 Task: Create a due date automation trigger when advanced on, on the tuesday of the week before a card is due add fields without custom field "Resume" set to a date in this week at 11:00 AM.
Action: Mouse moved to (942, 78)
Screenshot: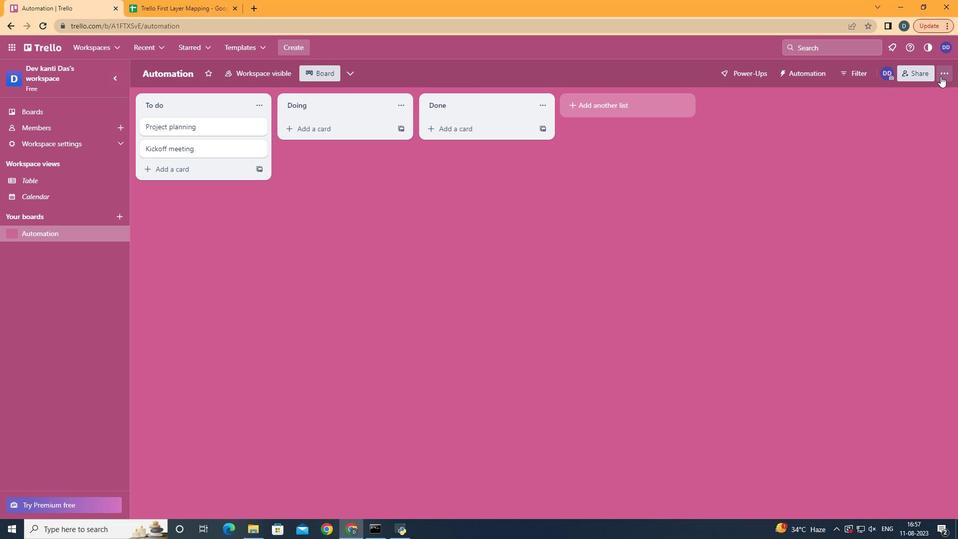 
Action: Mouse pressed left at (942, 78)
Screenshot: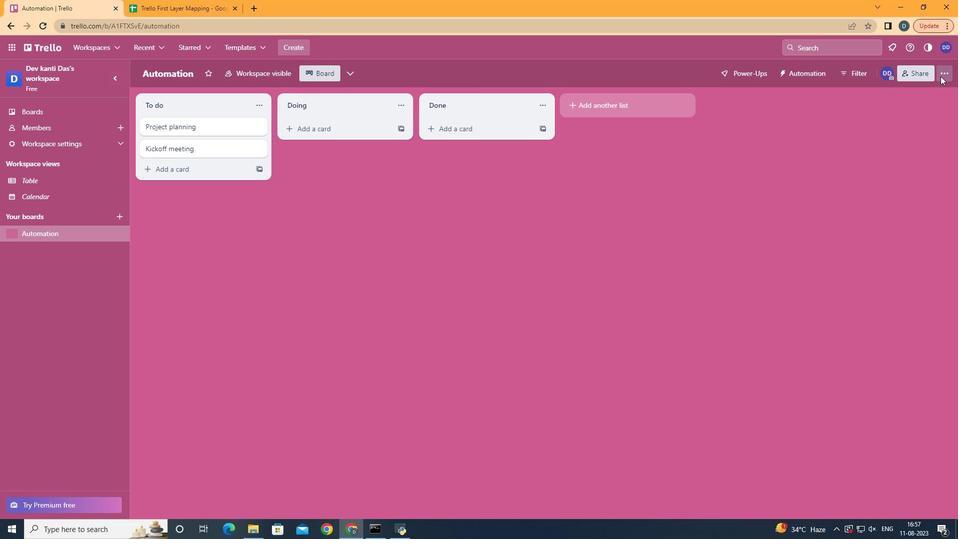 
Action: Mouse moved to (887, 210)
Screenshot: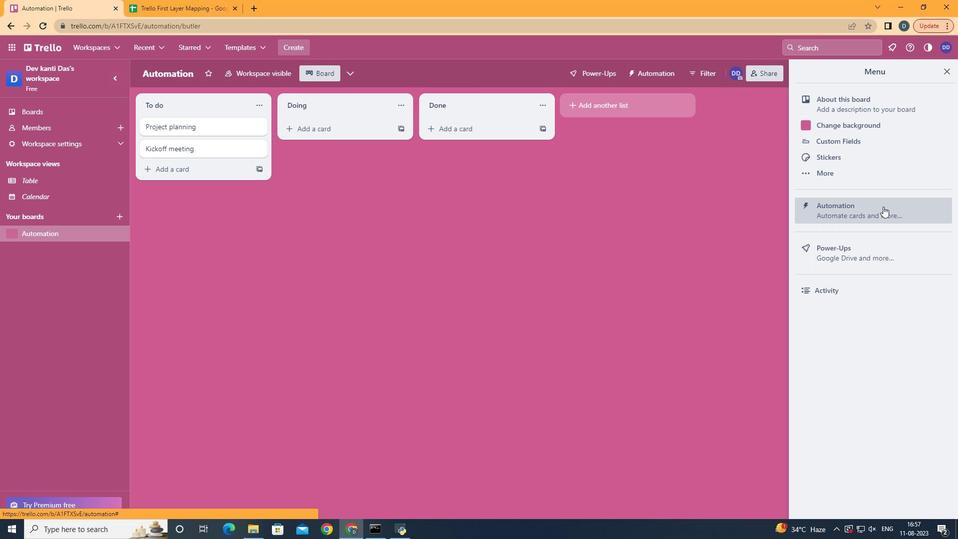 
Action: Mouse pressed left at (887, 210)
Screenshot: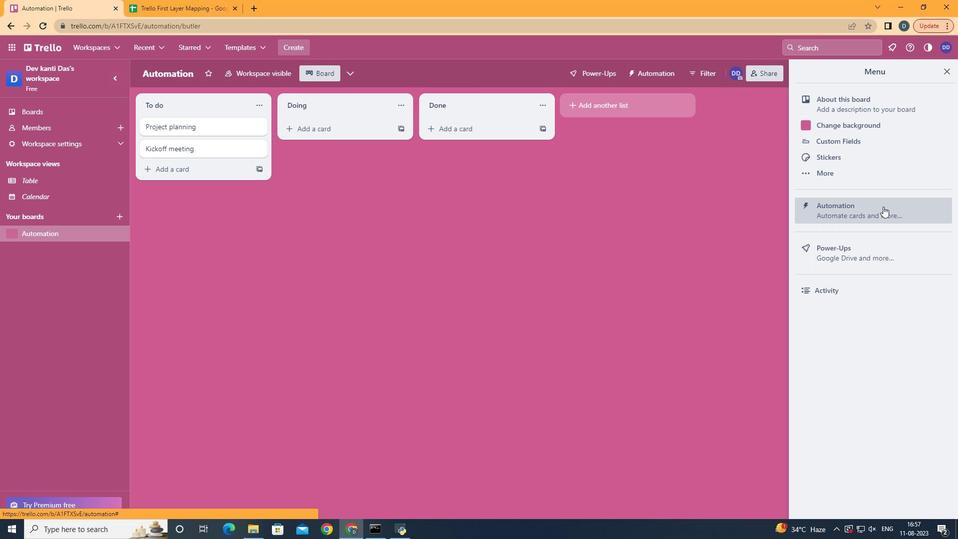 
Action: Mouse moved to (205, 207)
Screenshot: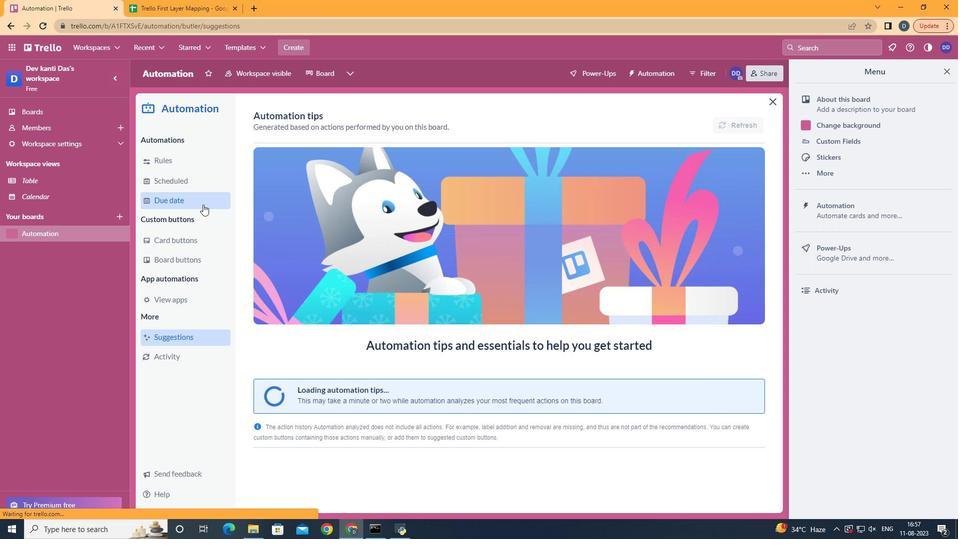 
Action: Mouse pressed left at (205, 207)
Screenshot: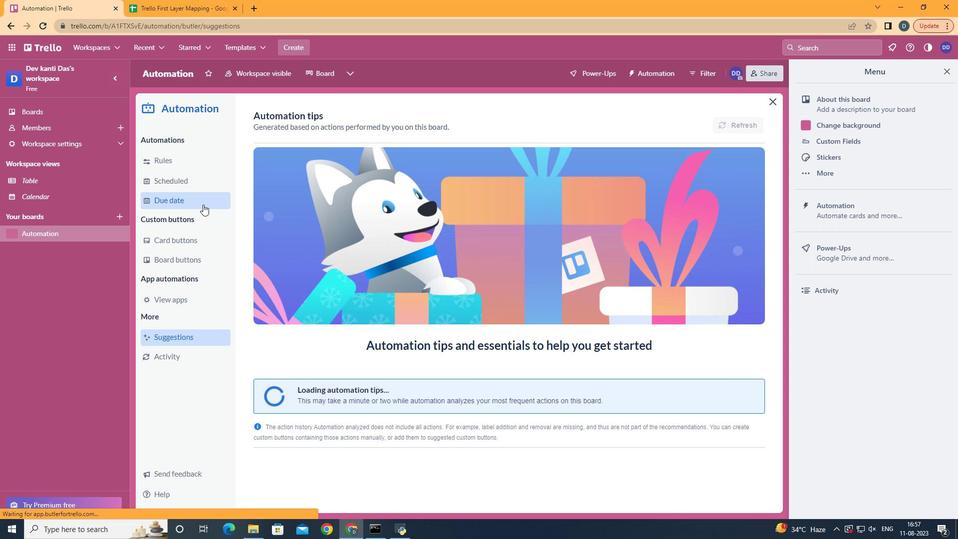 
Action: Mouse moved to (702, 120)
Screenshot: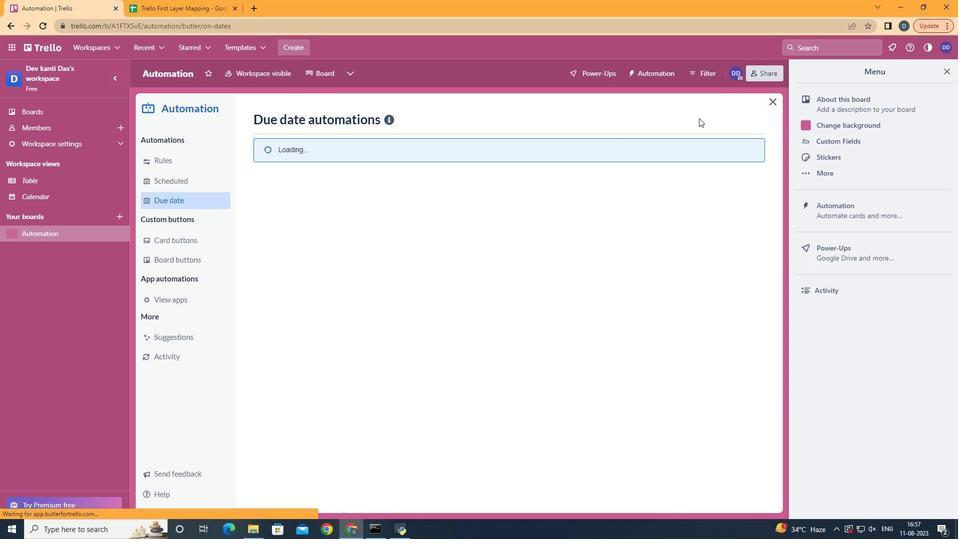 
Action: Mouse pressed left at (702, 120)
Screenshot: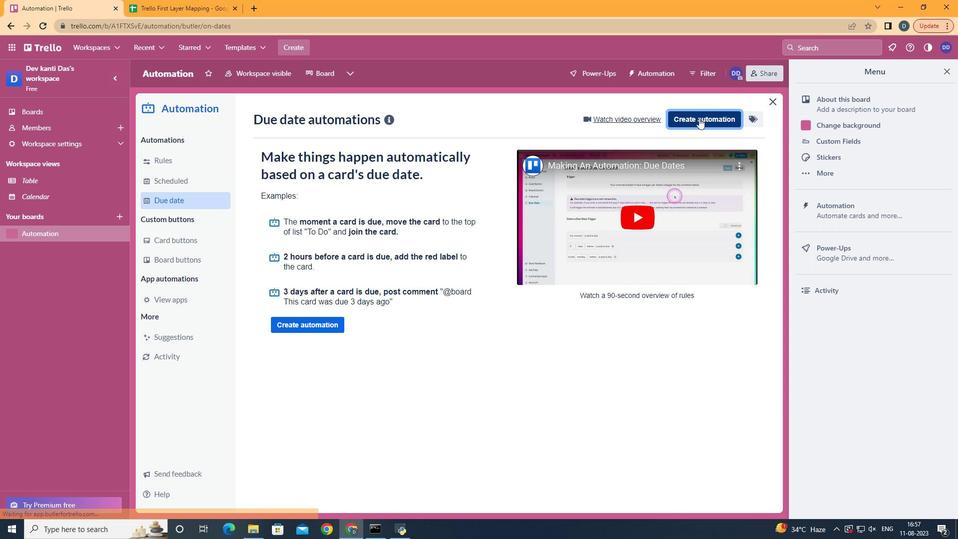 
Action: Mouse moved to (529, 212)
Screenshot: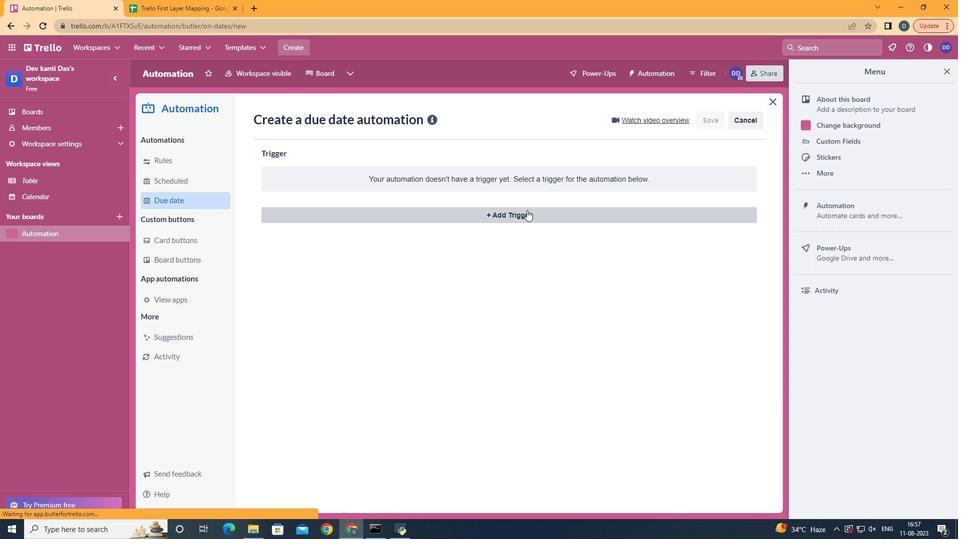 
Action: Mouse pressed left at (529, 212)
Screenshot: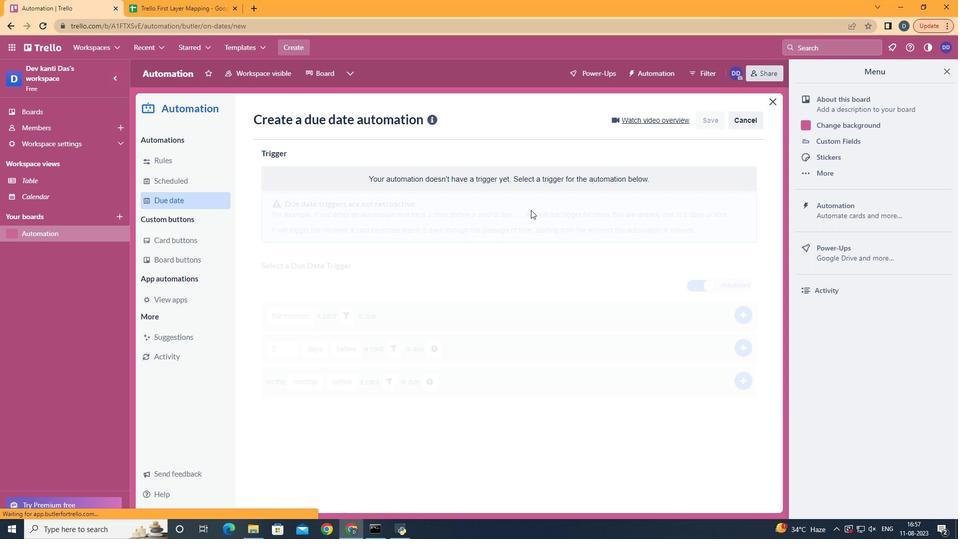
Action: Mouse moved to (327, 286)
Screenshot: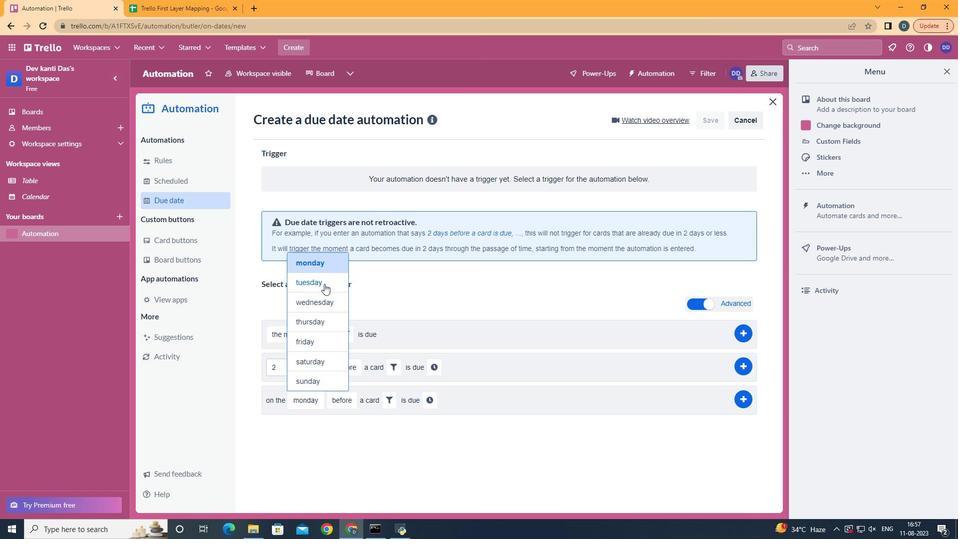 
Action: Mouse pressed left at (327, 286)
Screenshot: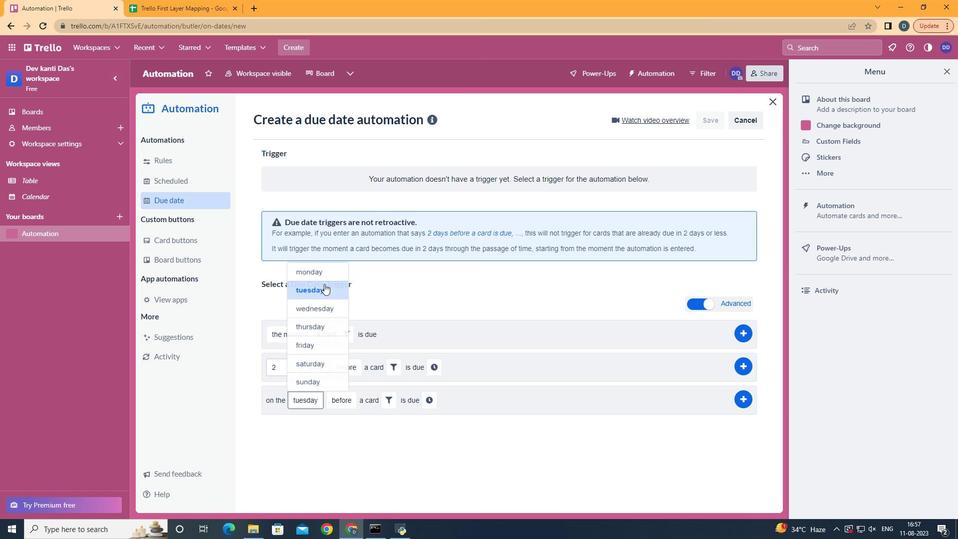 
Action: Mouse moved to (368, 480)
Screenshot: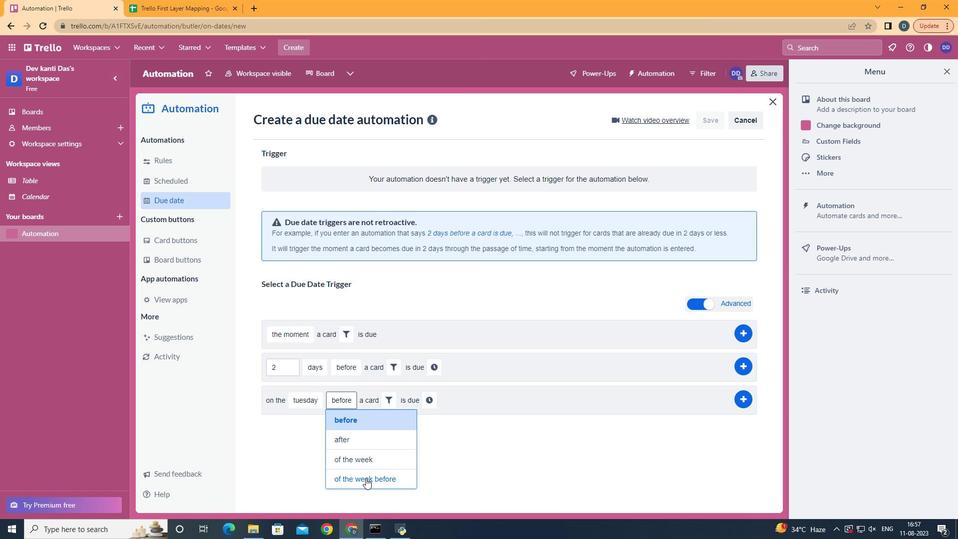 
Action: Mouse pressed left at (368, 480)
Screenshot: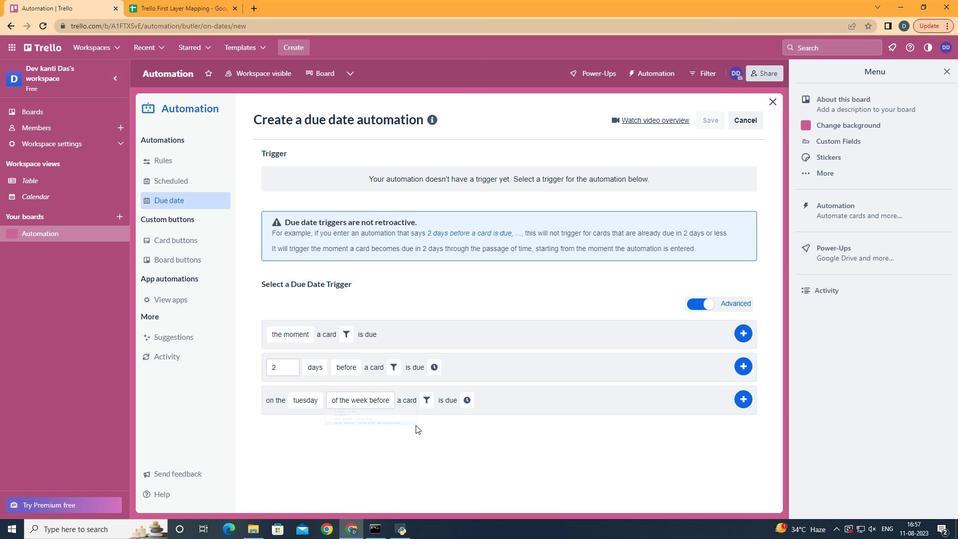 
Action: Mouse moved to (421, 404)
Screenshot: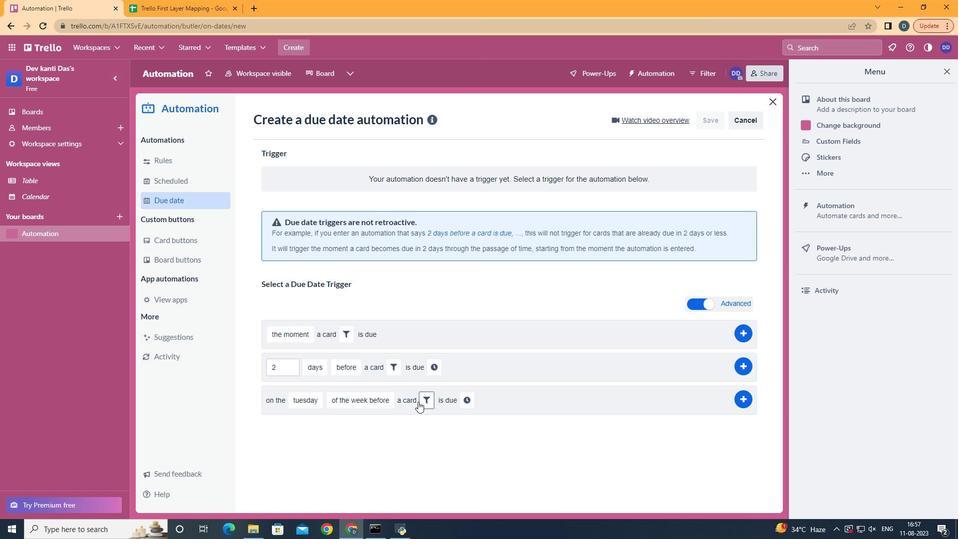 
Action: Mouse pressed left at (421, 404)
Screenshot: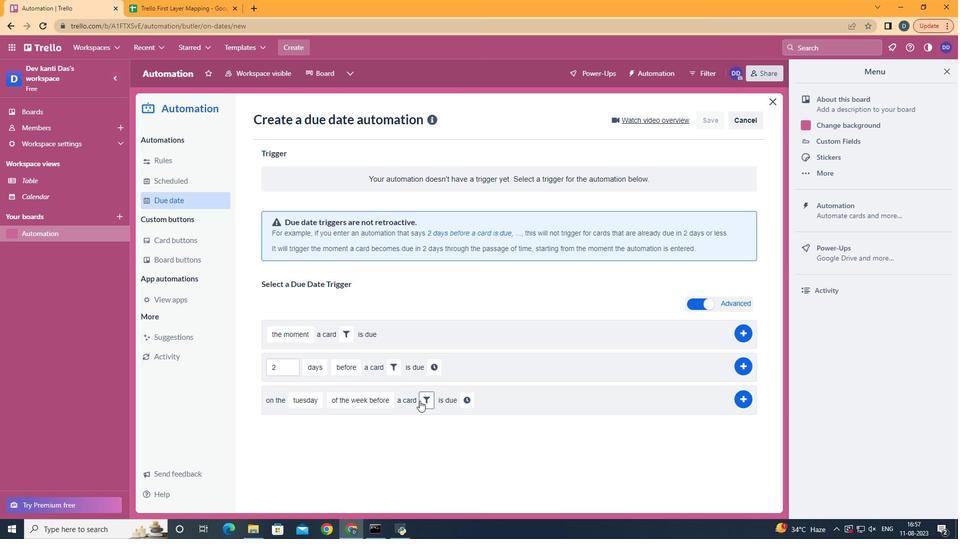 
Action: Mouse moved to (596, 439)
Screenshot: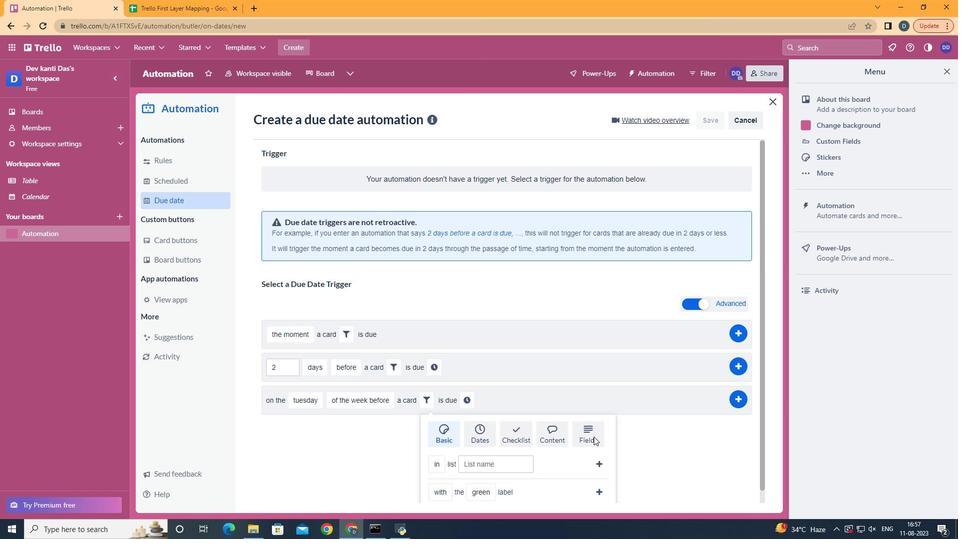 
Action: Mouse pressed left at (596, 439)
Screenshot: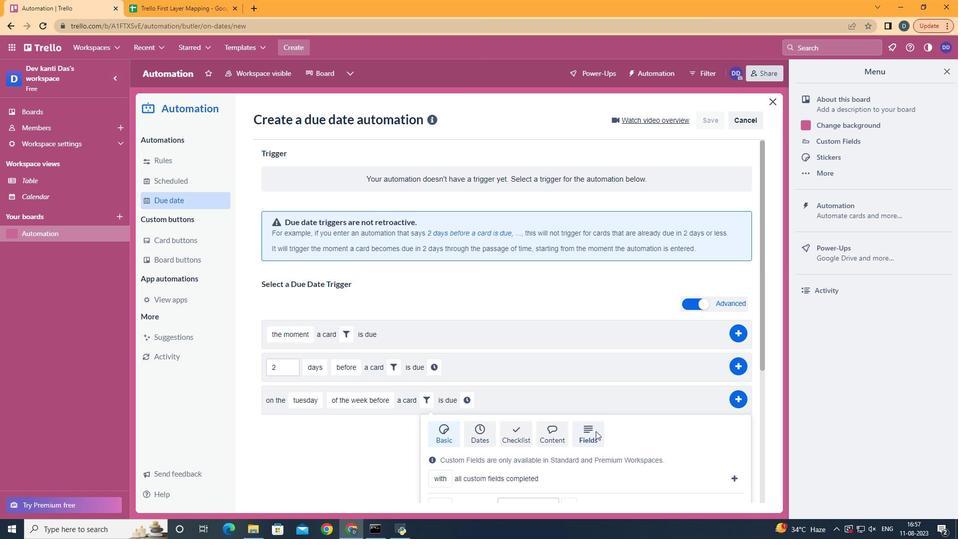 
Action: Mouse moved to (599, 432)
Screenshot: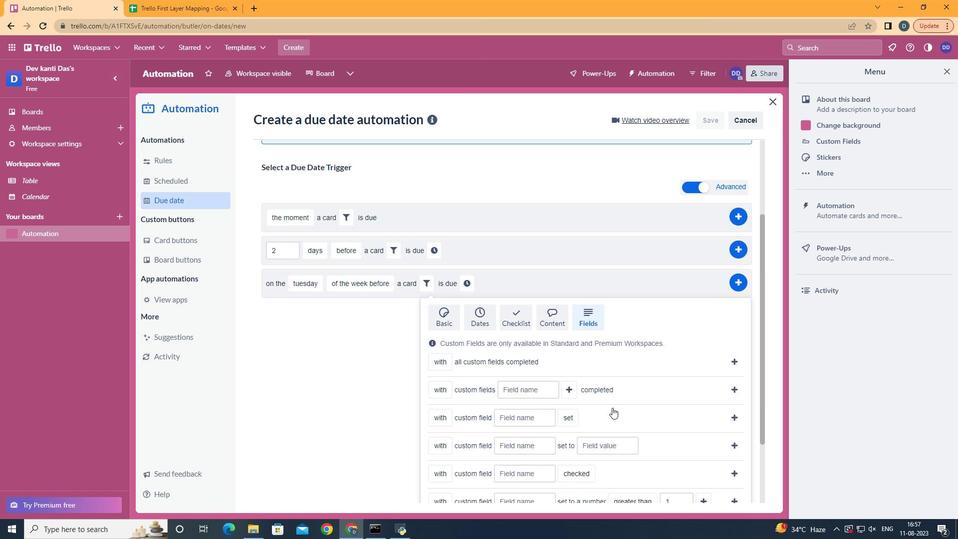 
Action: Mouse scrolled (599, 431) with delta (0, 0)
Screenshot: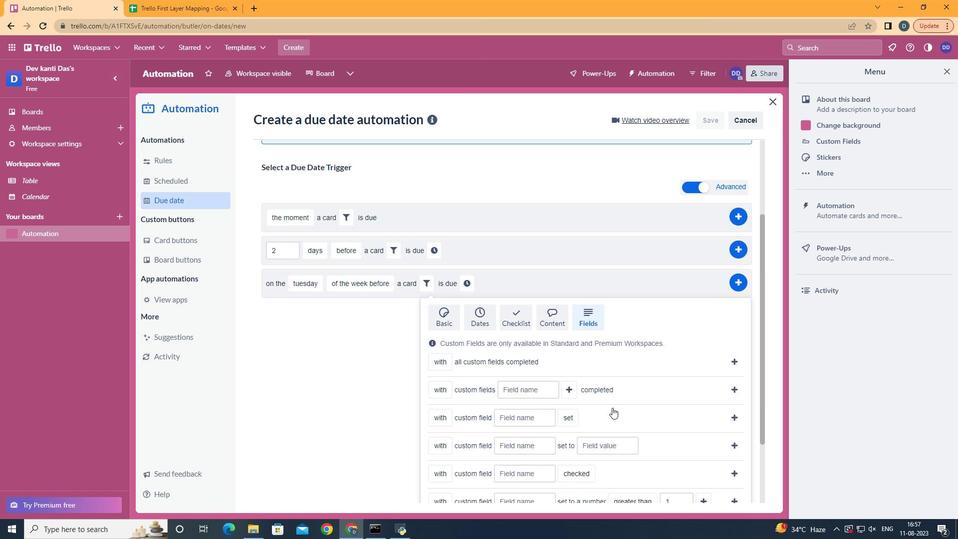 
Action: Mouse scrolled (599, 431) with delta (0, 0)
Screenshot: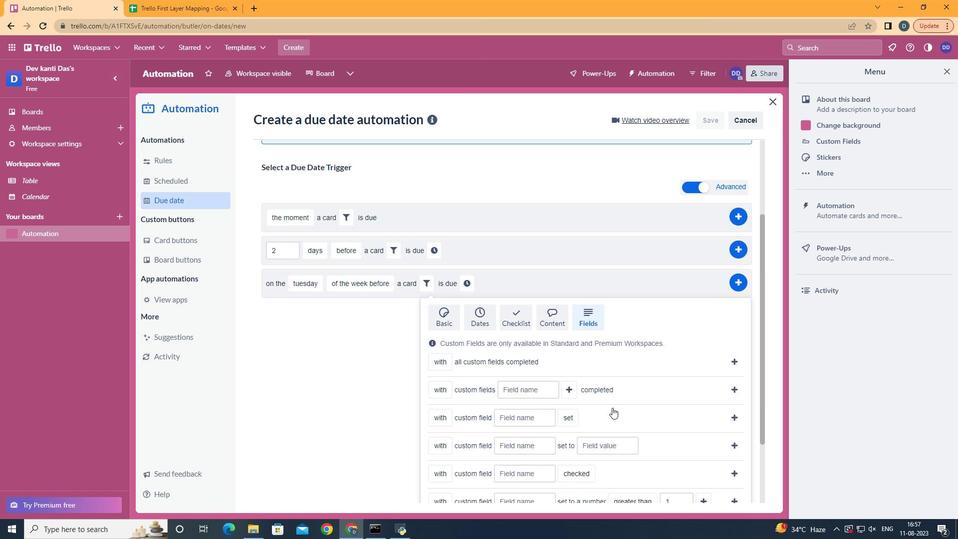 
Action: Mouse scrolled (599, 431) with delta (0, 0)
Screenshot: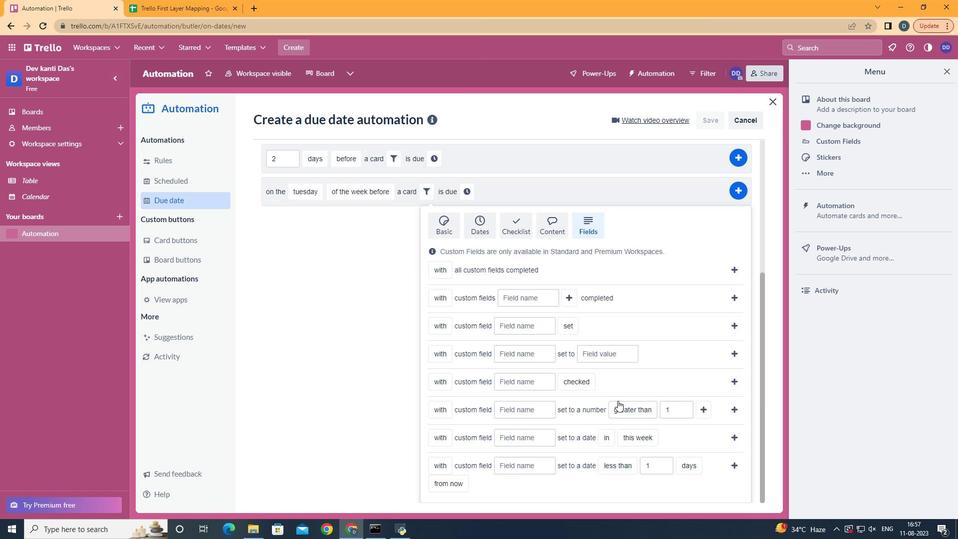 
Action: Mouse scrolled (599, 431) with delta (0, 0)
Screenshot: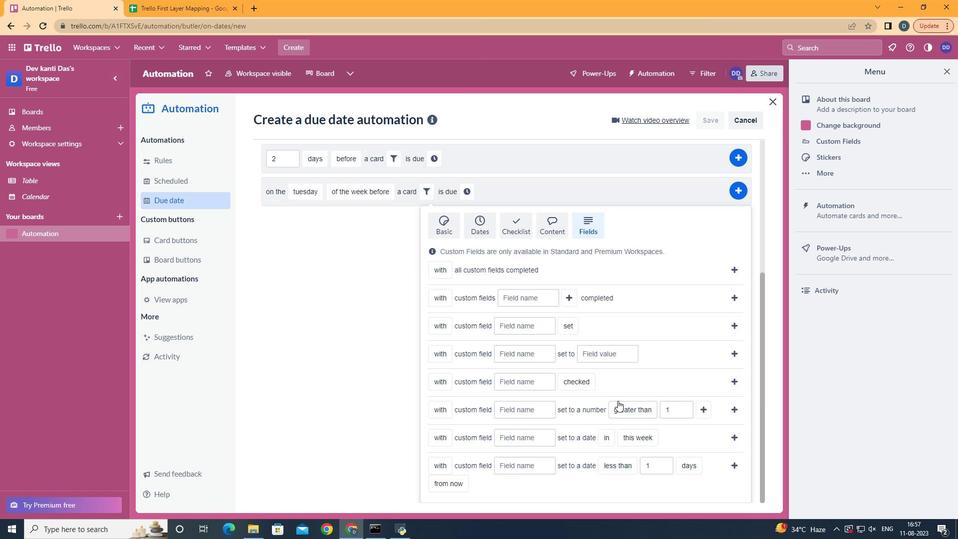 
Action: Mouse moved to (600, 430)
Screenshot: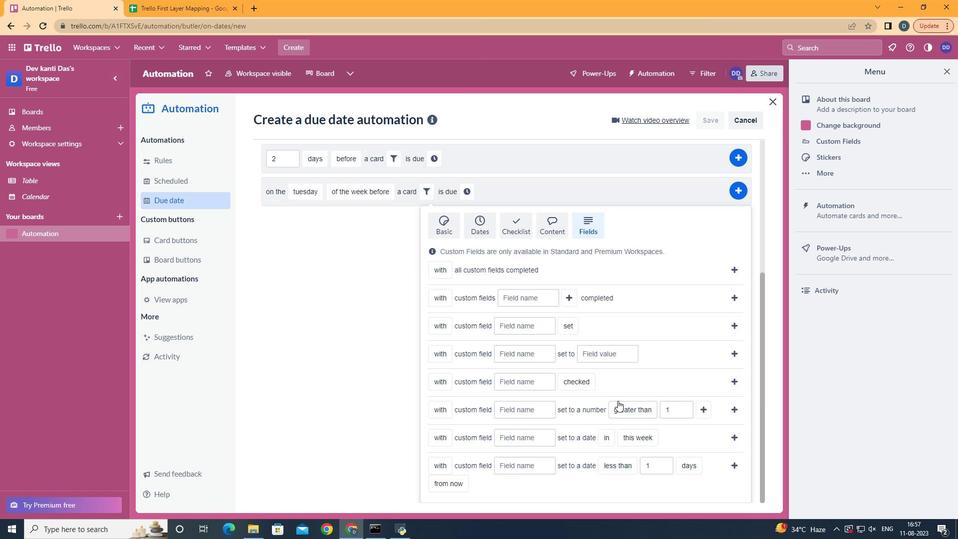 
Action: Mouse scrolled (599, 431) with delta (0, 0)
Screenshot: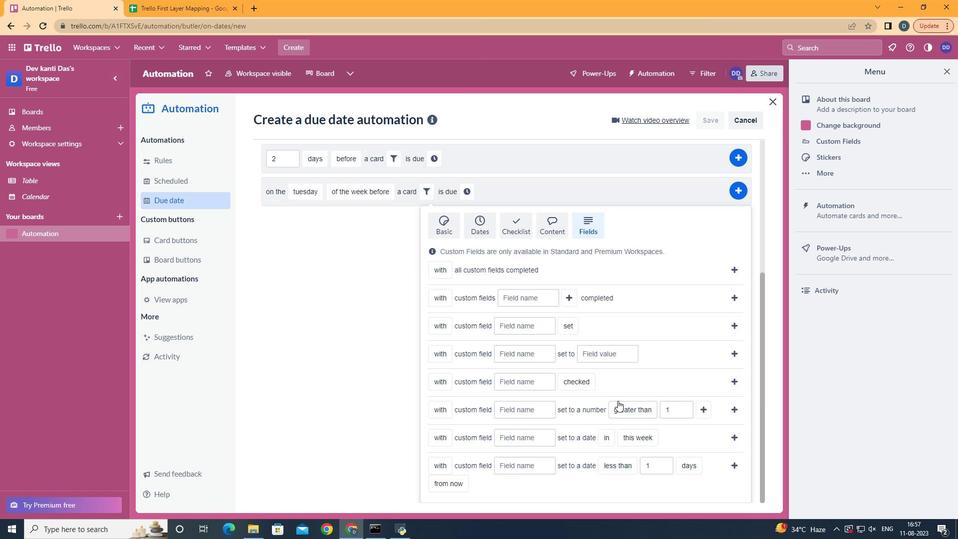 
Action: Mouse moved to (501, 444)
Screenshot: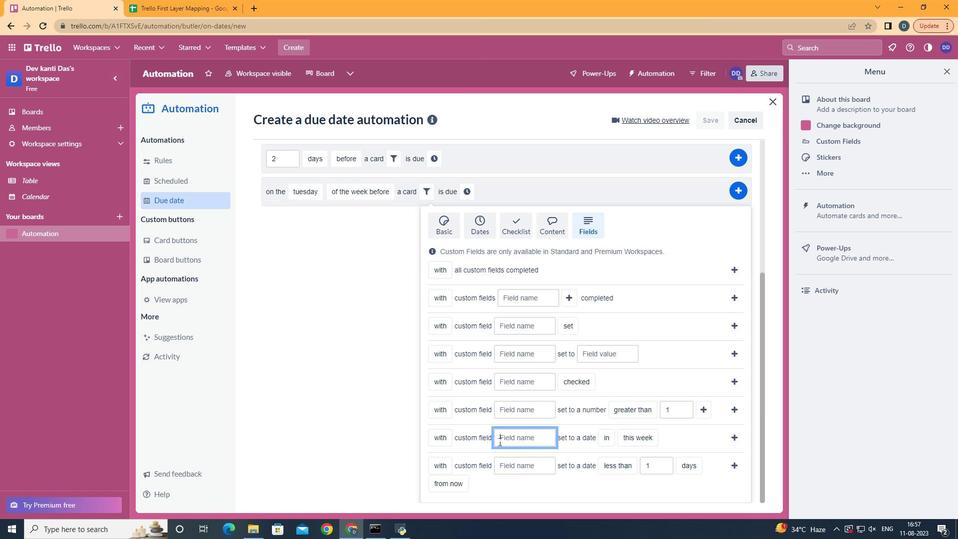 
Action: Mouse pressed left at (501, 444)
Screenshot: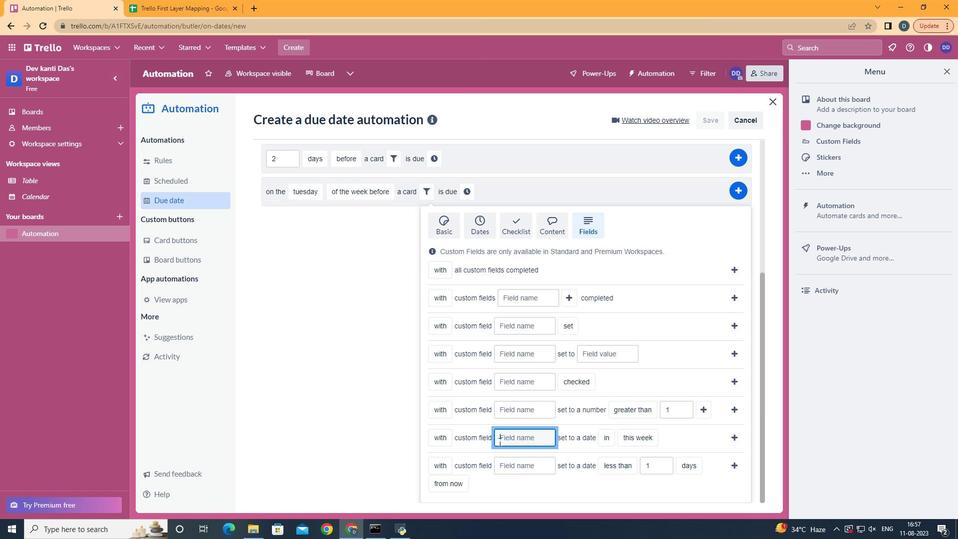 
Action: Mouse moved to (453, 477)
Screenshot: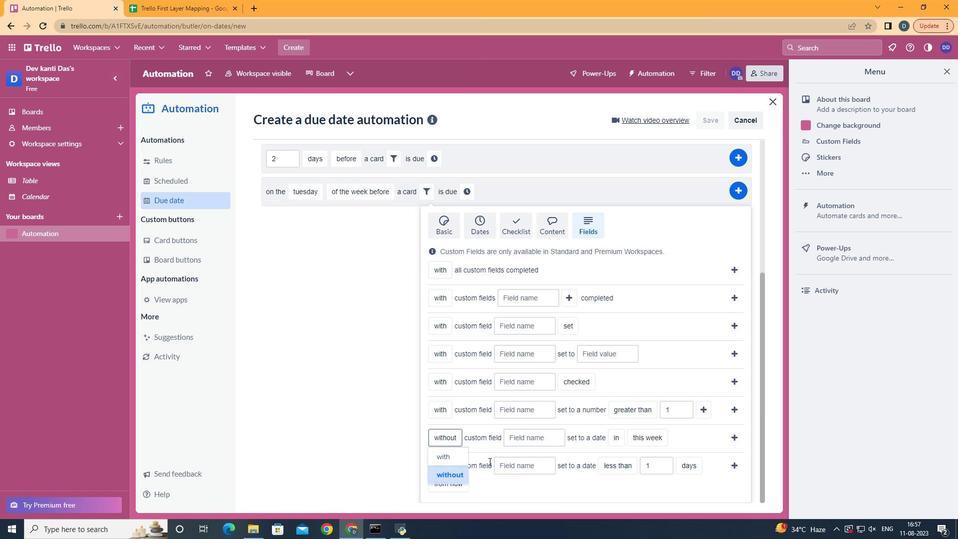 
Action: Mouse pressed left at (453, 477)
Screenshot: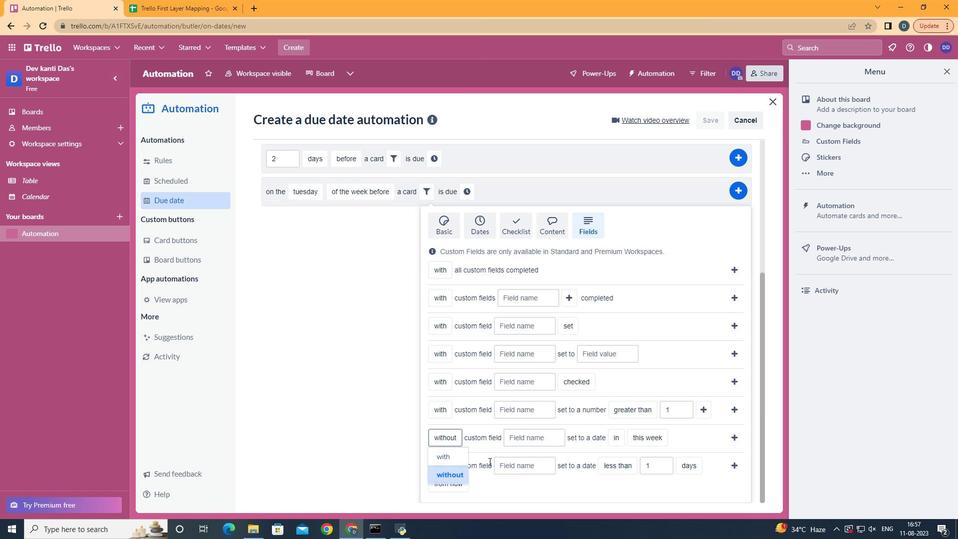 
Action: Mouse moved to (560, 441)
Screenshot: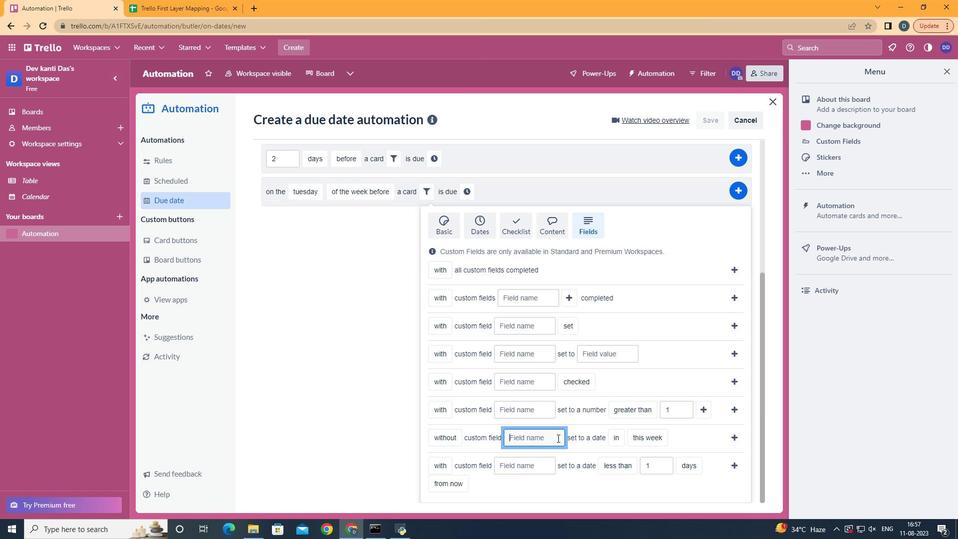 
Action: Mouse pressed left at (560, 441)
Screenshot: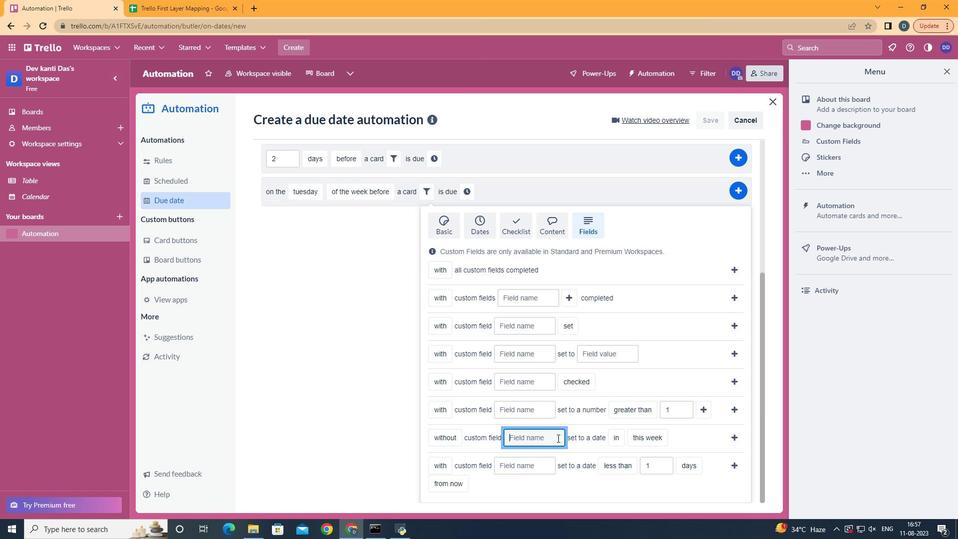 
Action: Mouse moved to (557, 441)
Screenshot: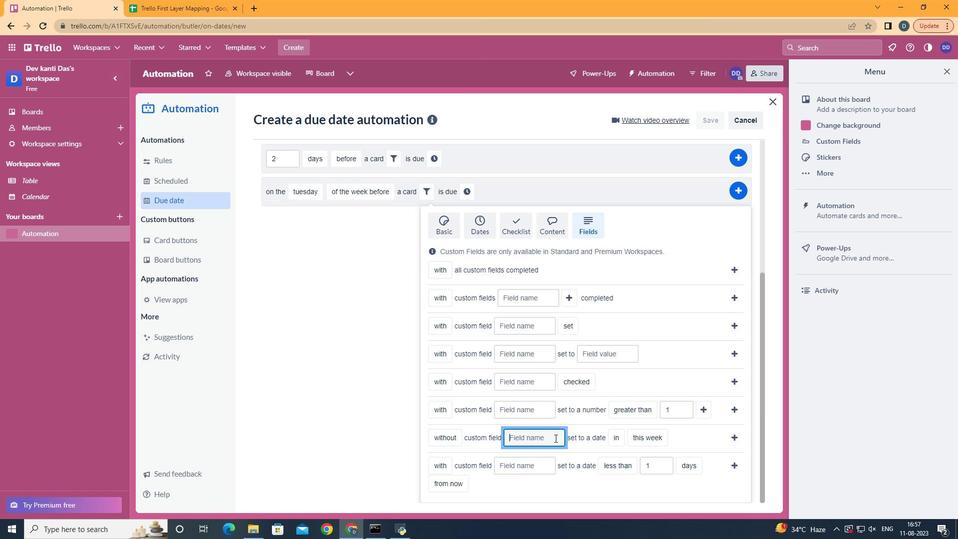 
Action: Key pressed <Key.shift>Resume
Screenshot: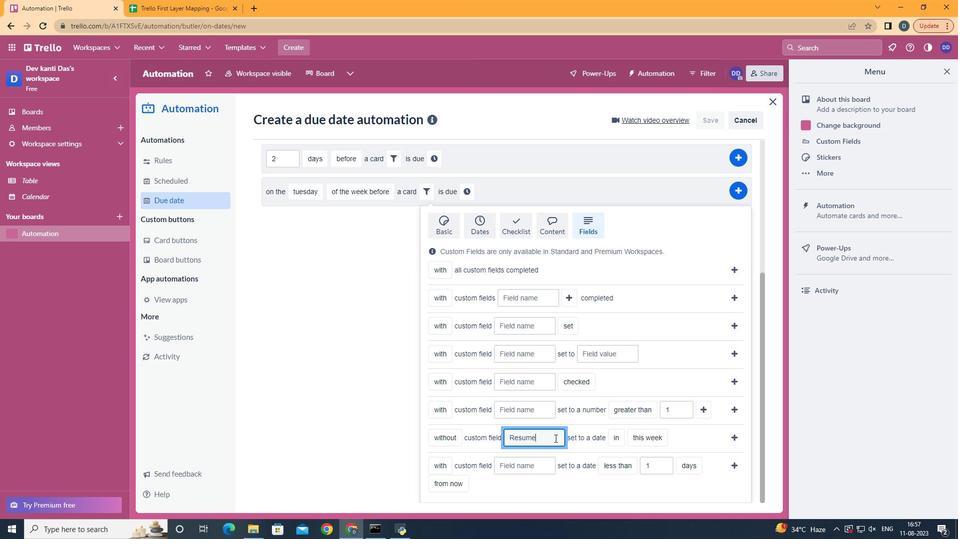 
Action: Mouse moved to (730, 439)
Screenshot: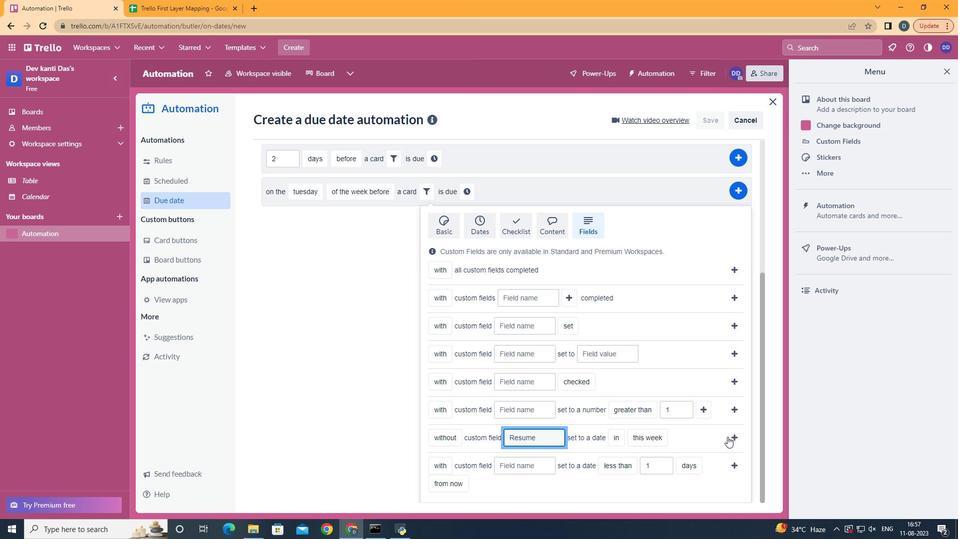 
Action: Mouse pressed left at (730, 439)
Screenshot: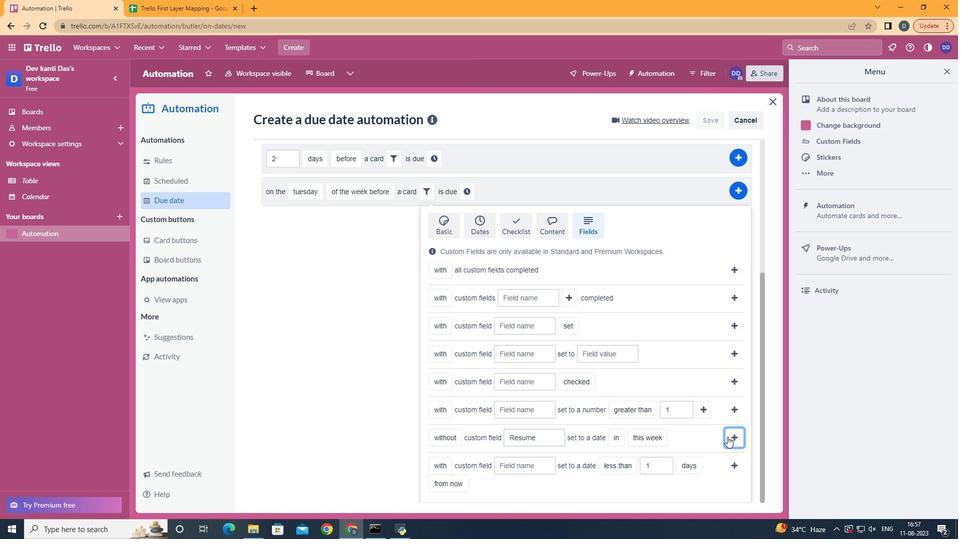 
Action: Mouse moved to (672, 402)
Screenshot: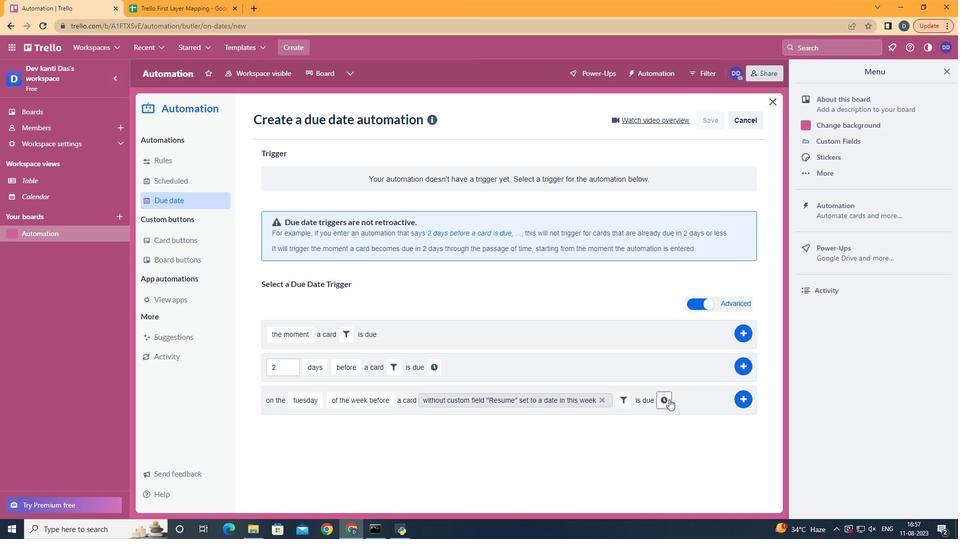 
Action: Mouse pressed left at (672, 402)
Screenshot: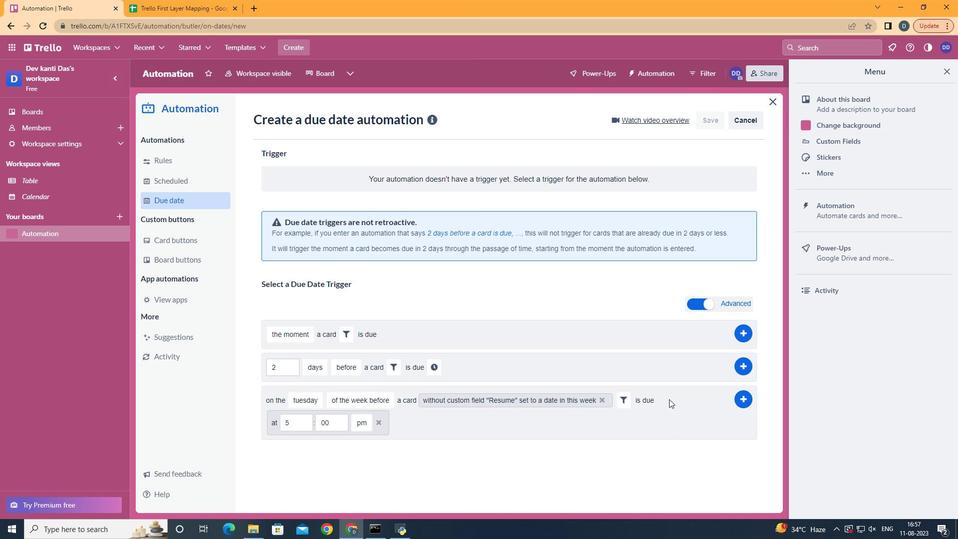 
Action: Mouse moved to (306, 424)
Screenshot: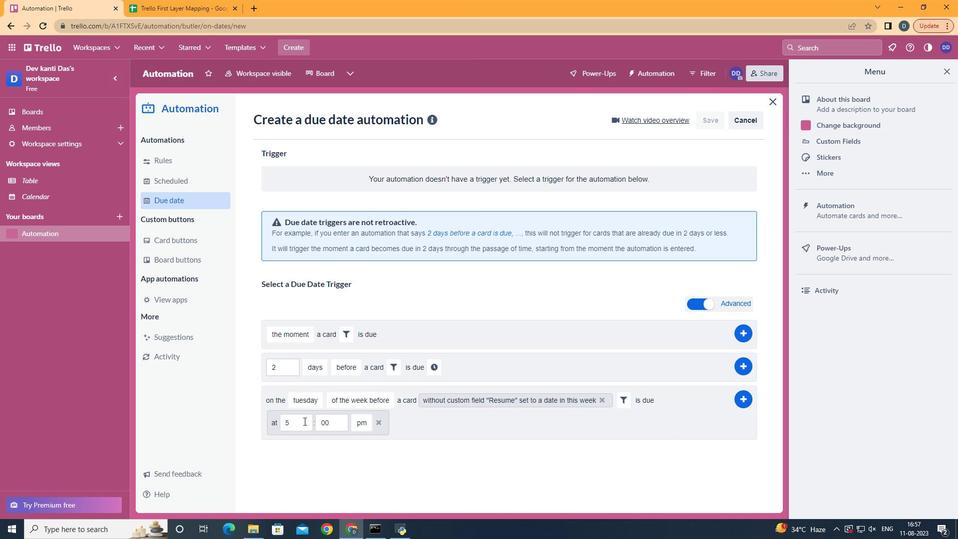 
Action: Mouse pressed left at (306, 424)
Screenshot: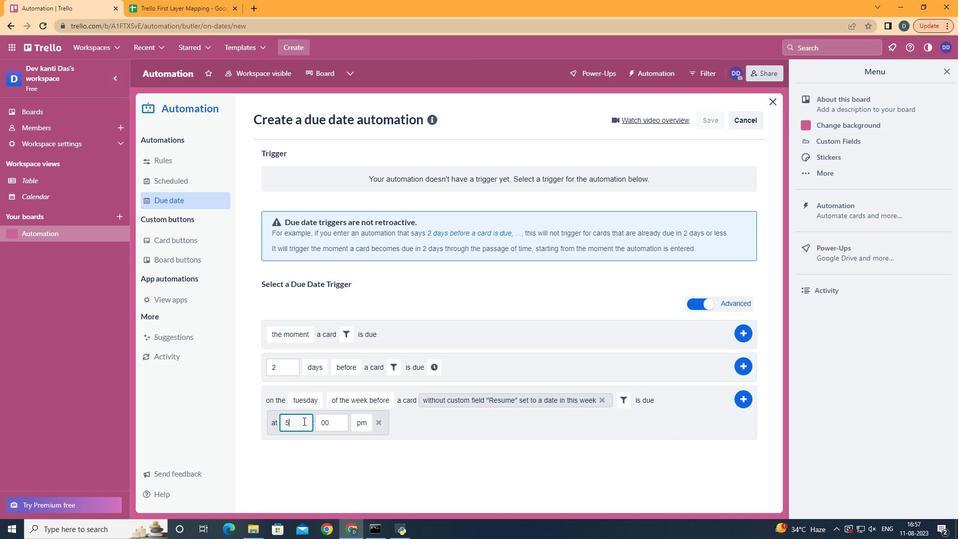 
Action: Mouse moved to (306, 424)
Screenshot: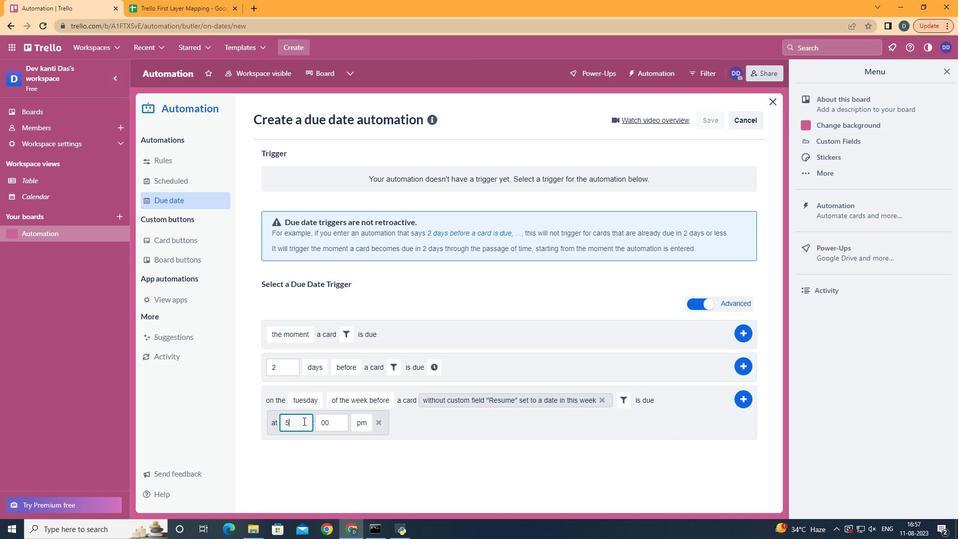
Action: Key pressed <Key.backspace>11
Screenshot: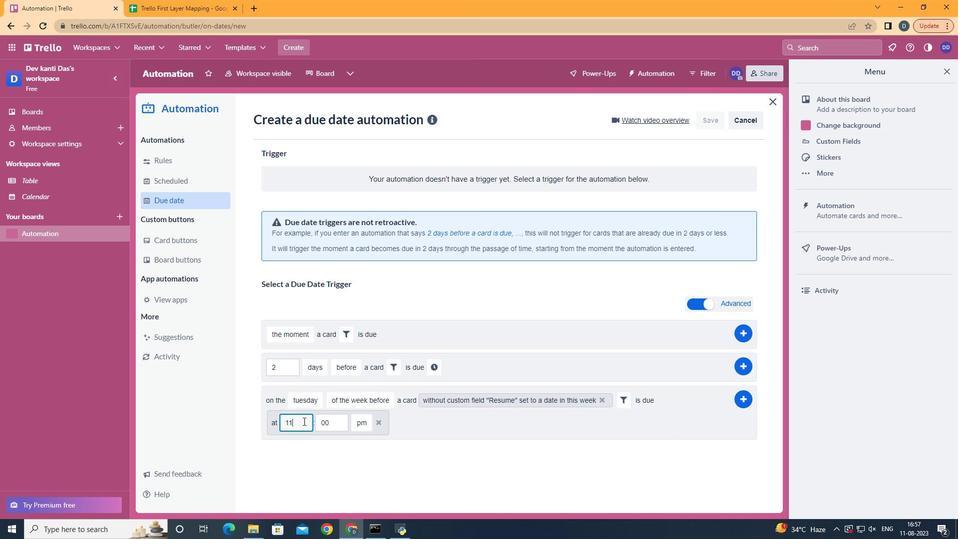 
Action: Mouse moved to (367, 444)
Screenshot: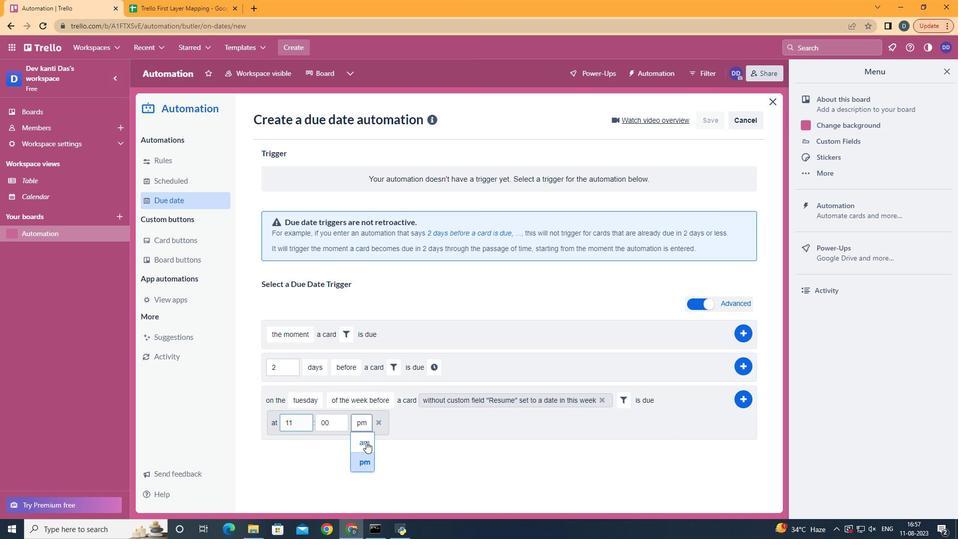 
Action: Mouse pressed left at (367, 444)
Screenshot: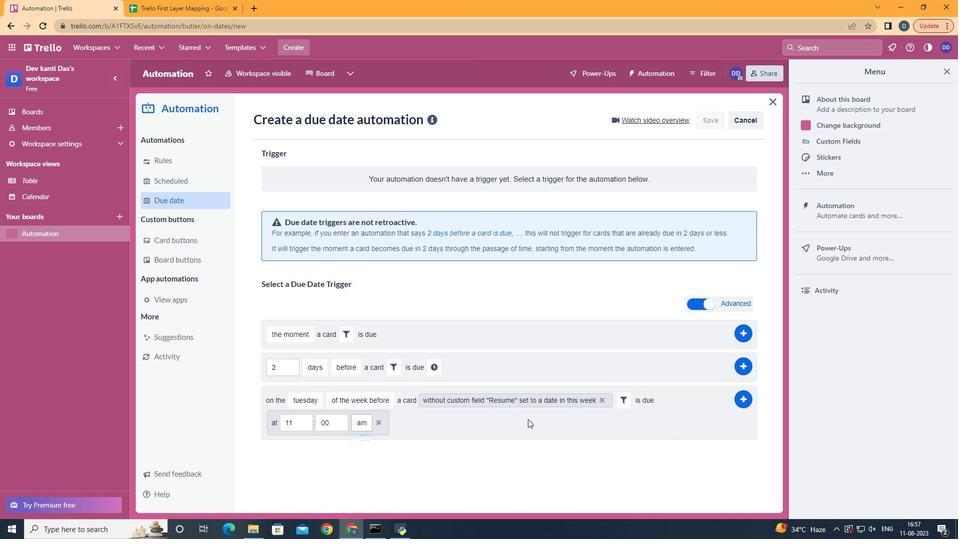 
Action: Mouse moved to (749, 401)
Screenshot: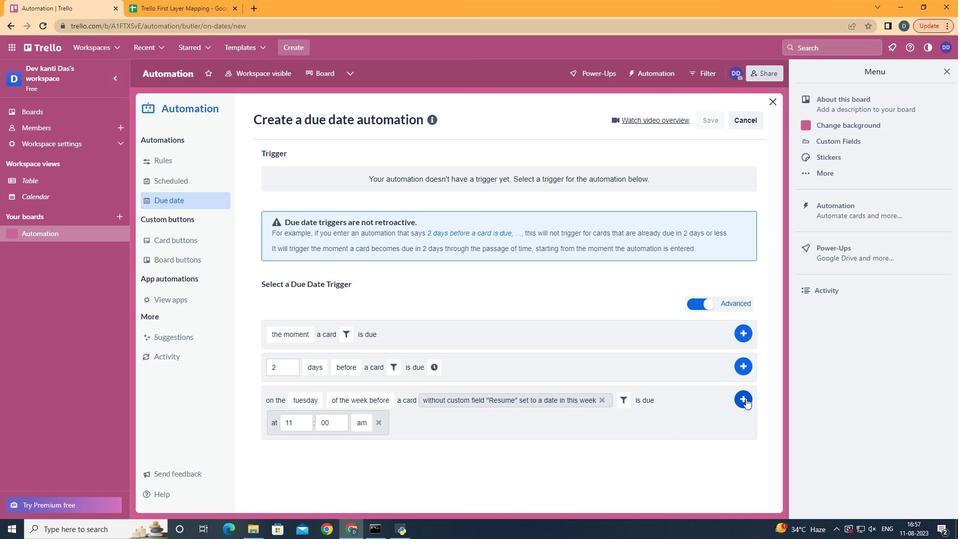 
Action: Mouse pressed left at (749, 401)
Screenshot: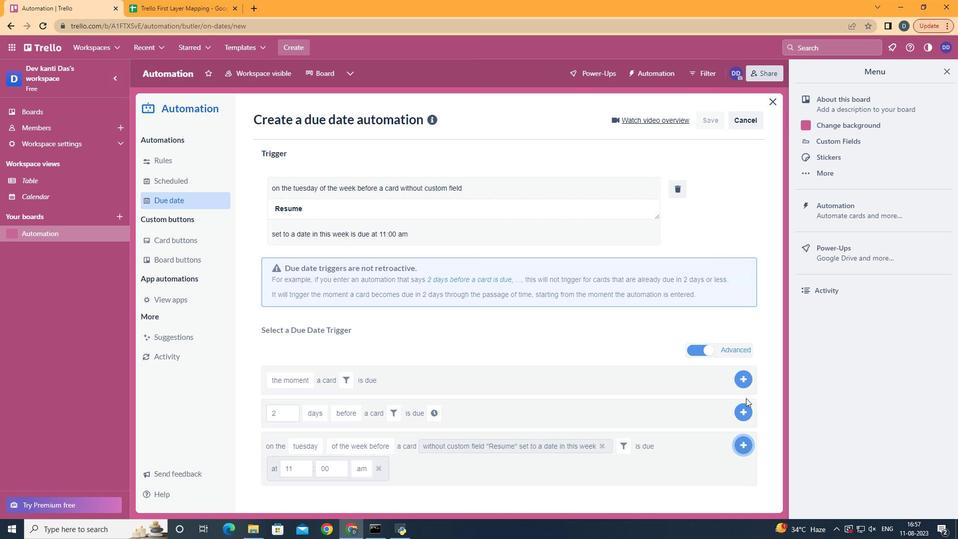 
